 Task: In reminders turn off email notifications.
Action: Mouse moved to (610, 52)
Screenshot: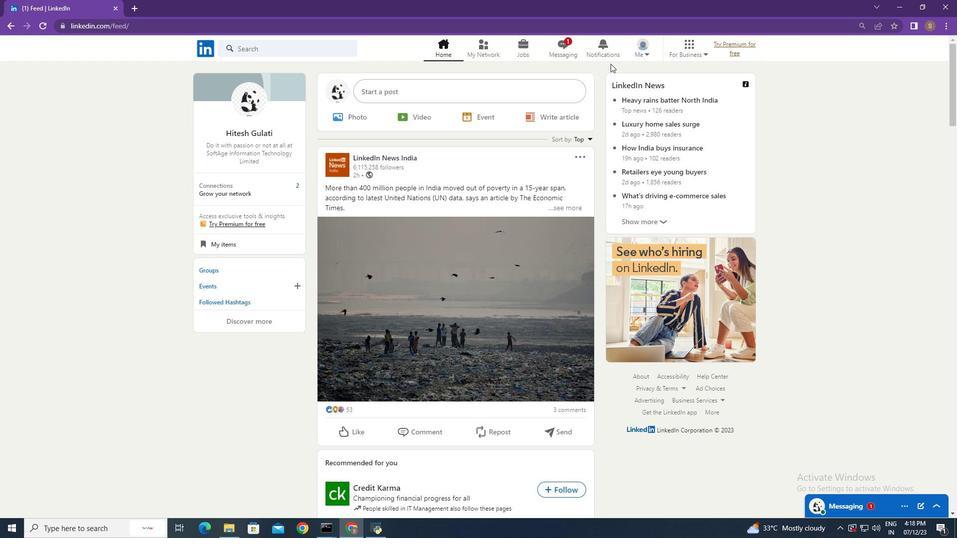 
Action: Mouse pressed left at (610, 52)
Screenshot: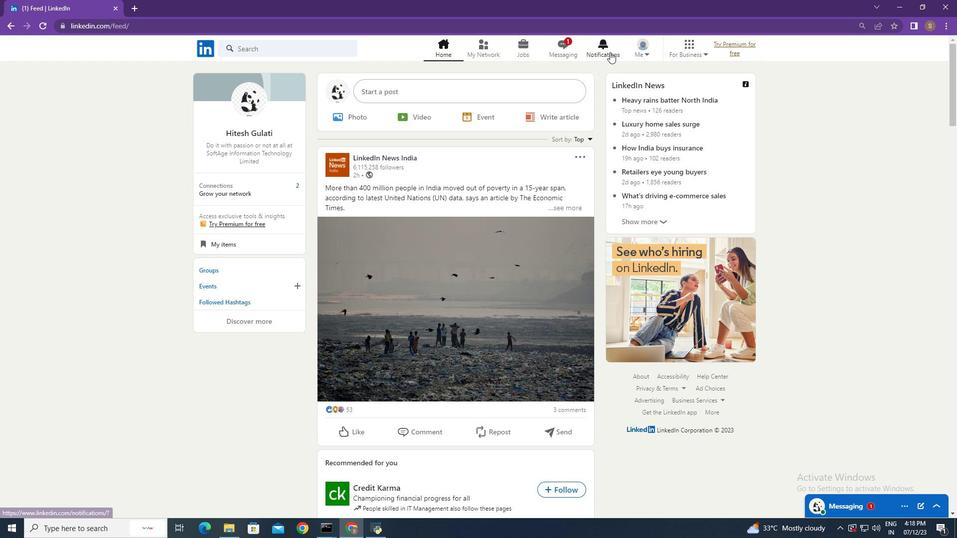 
Action: Mouse moved to (212, 114)
Screenshot: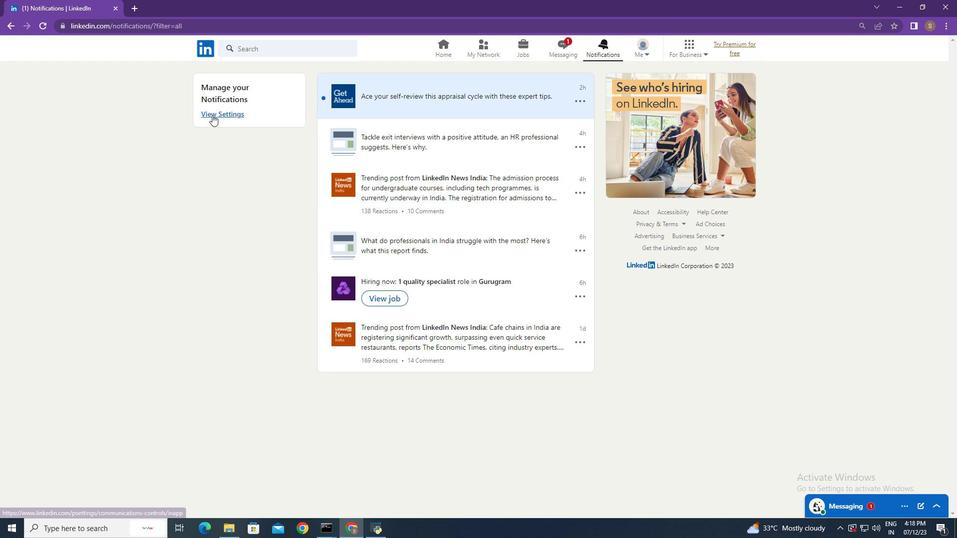 
Action: Mouse pressed left at (212, 114)
Screenshot: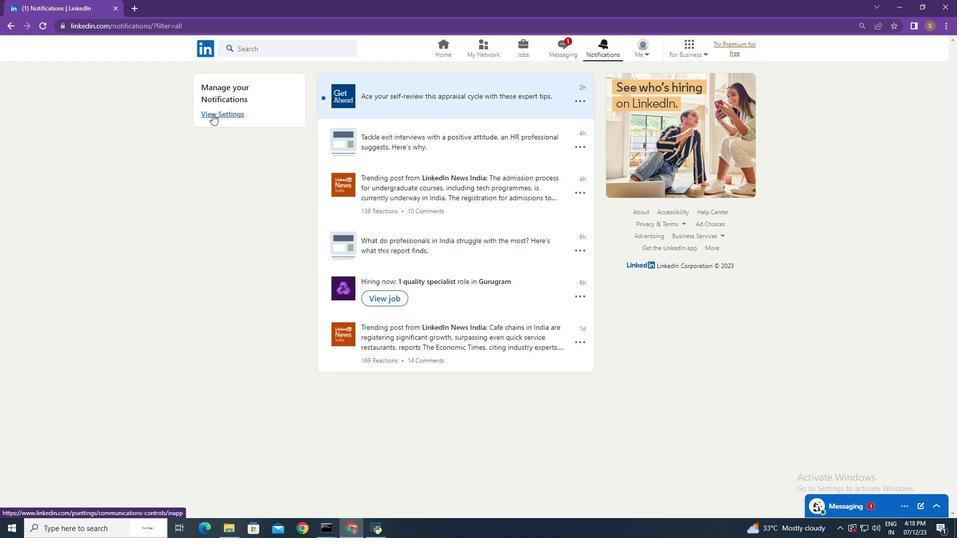 
Action: Mouse moved to (546, 334)
Screenshot: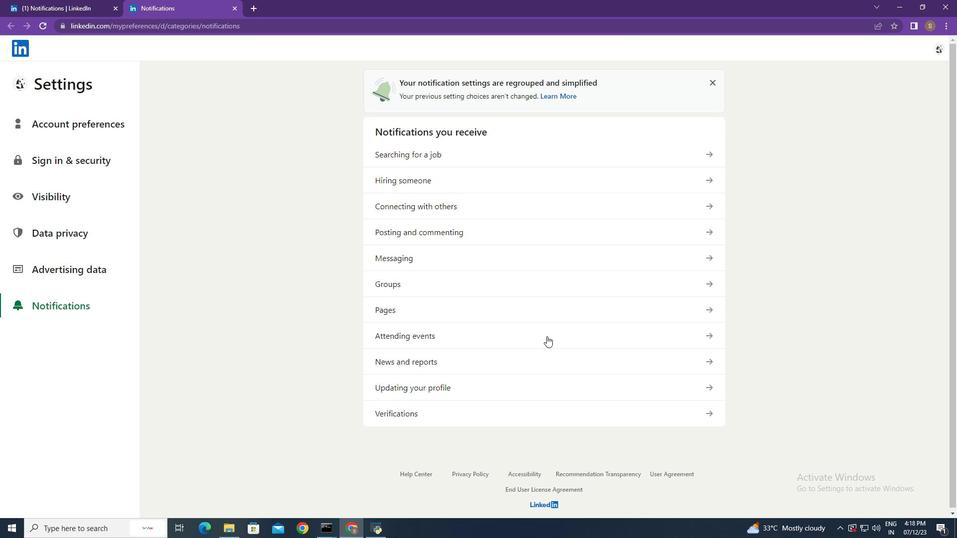 
Action: Mouse pressed left at (546, 334)
Screenshot: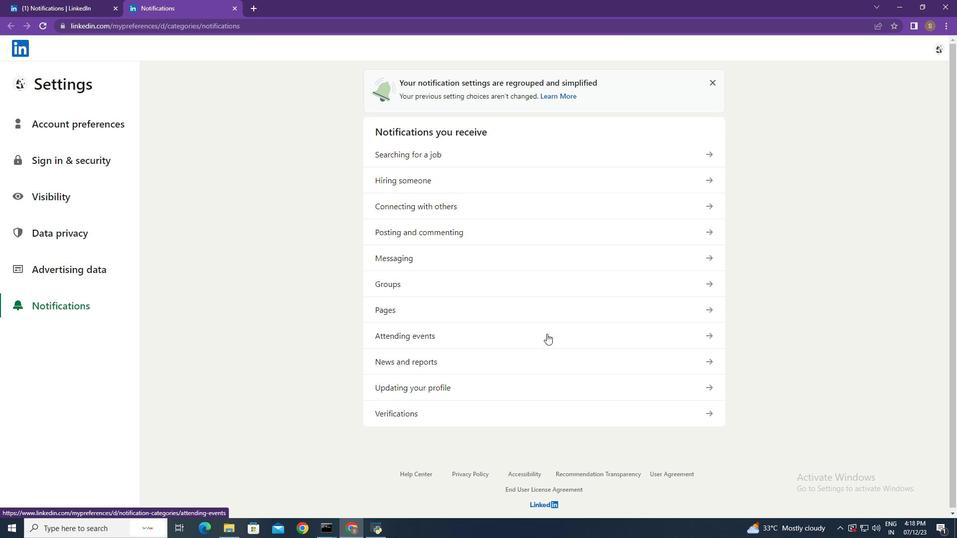 
Action: Mouse moved to (613, 183)
Screenshot: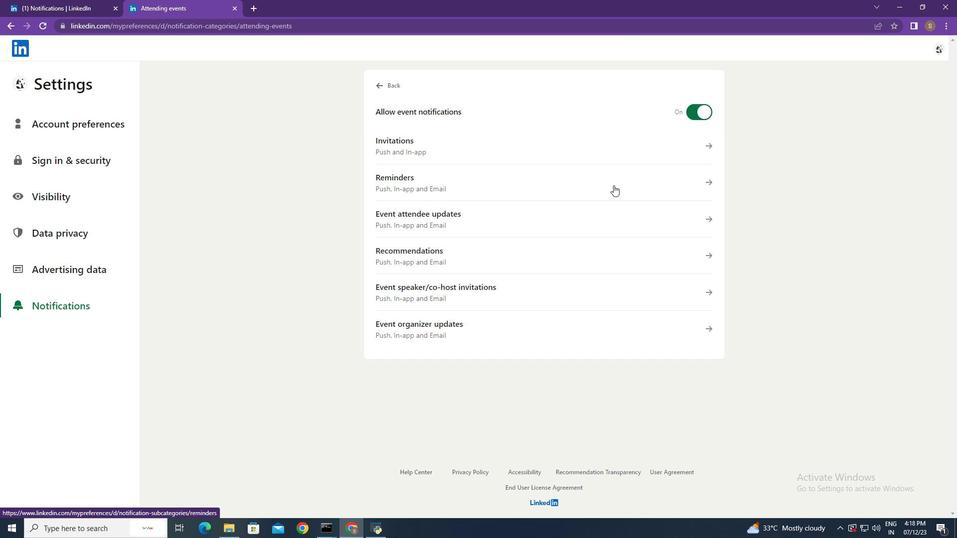 
Action: Mouse pressed left at (613, 183)
Screenshot: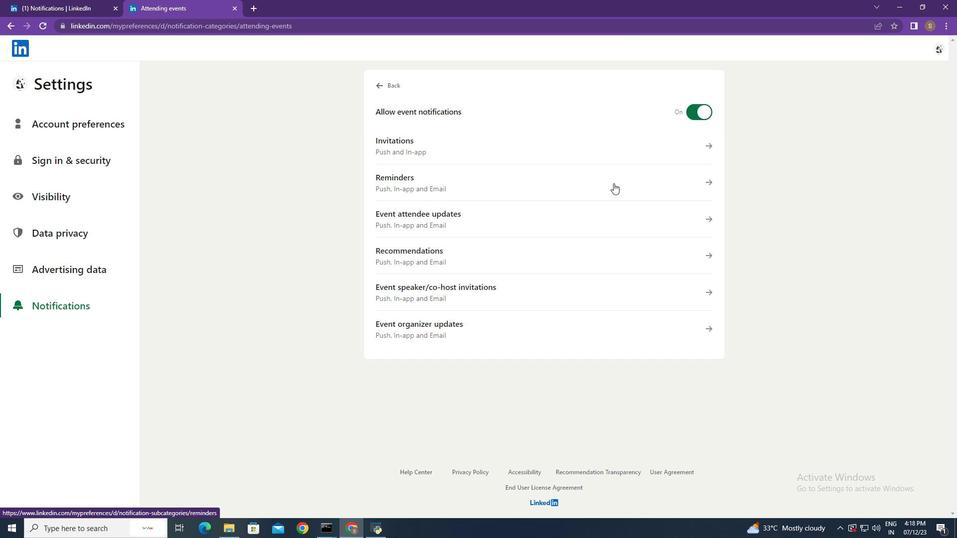 
Action: Mouse moved to (696, 252)
Screenshot: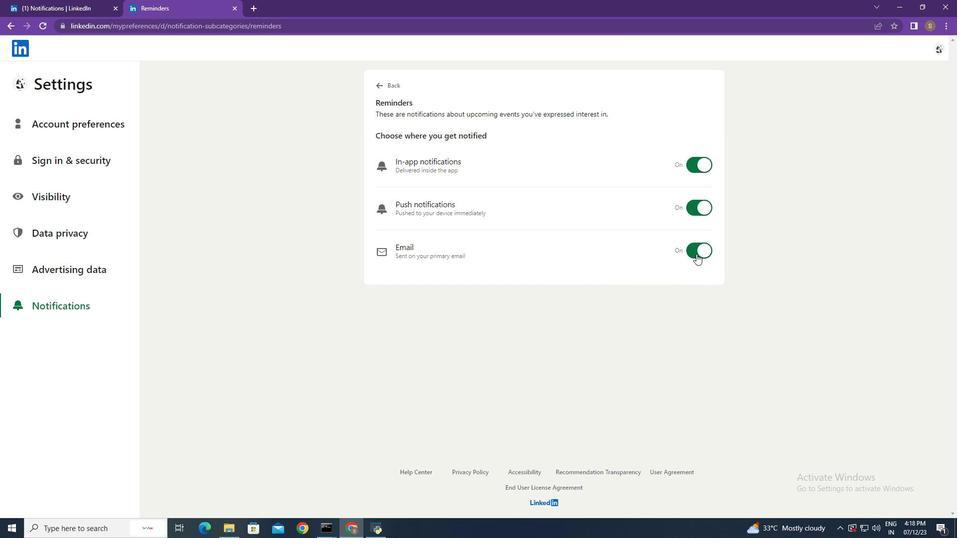 
Action: Mouse pressed left at (696, 252)
Screenshot: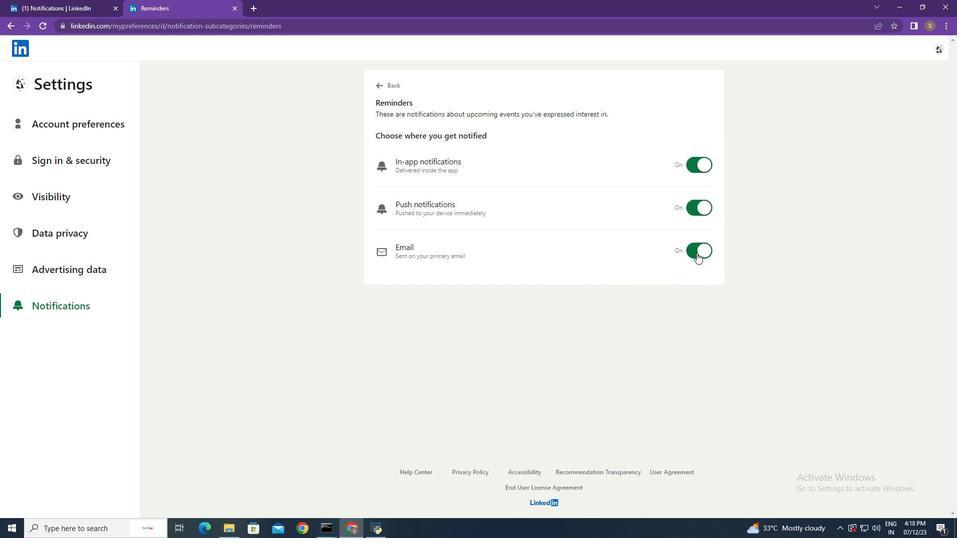 
Action: Mouse moved to (792, 206)
Screenshot: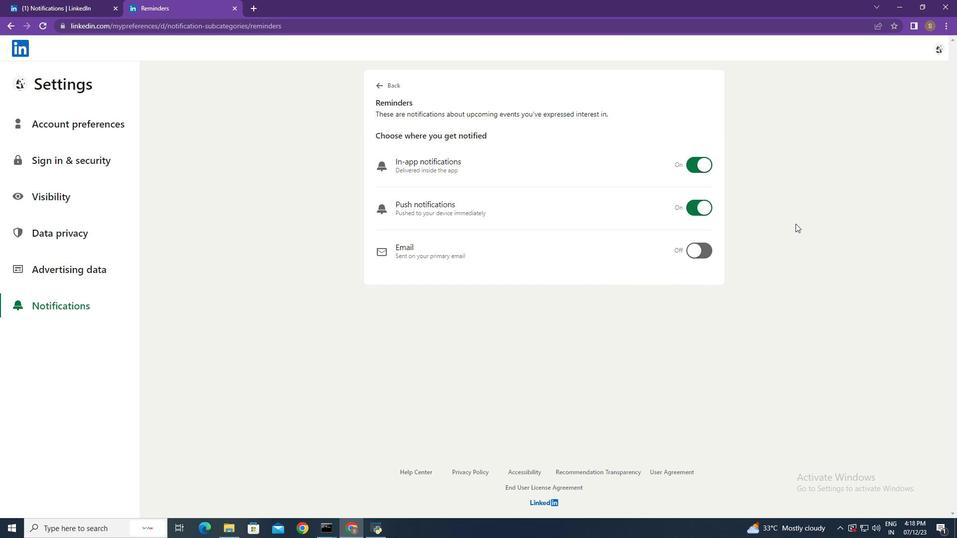 
